 Task: In job application update turn off in-app notifications.
Action: Mouse moved to (826, 75)
Screenshot: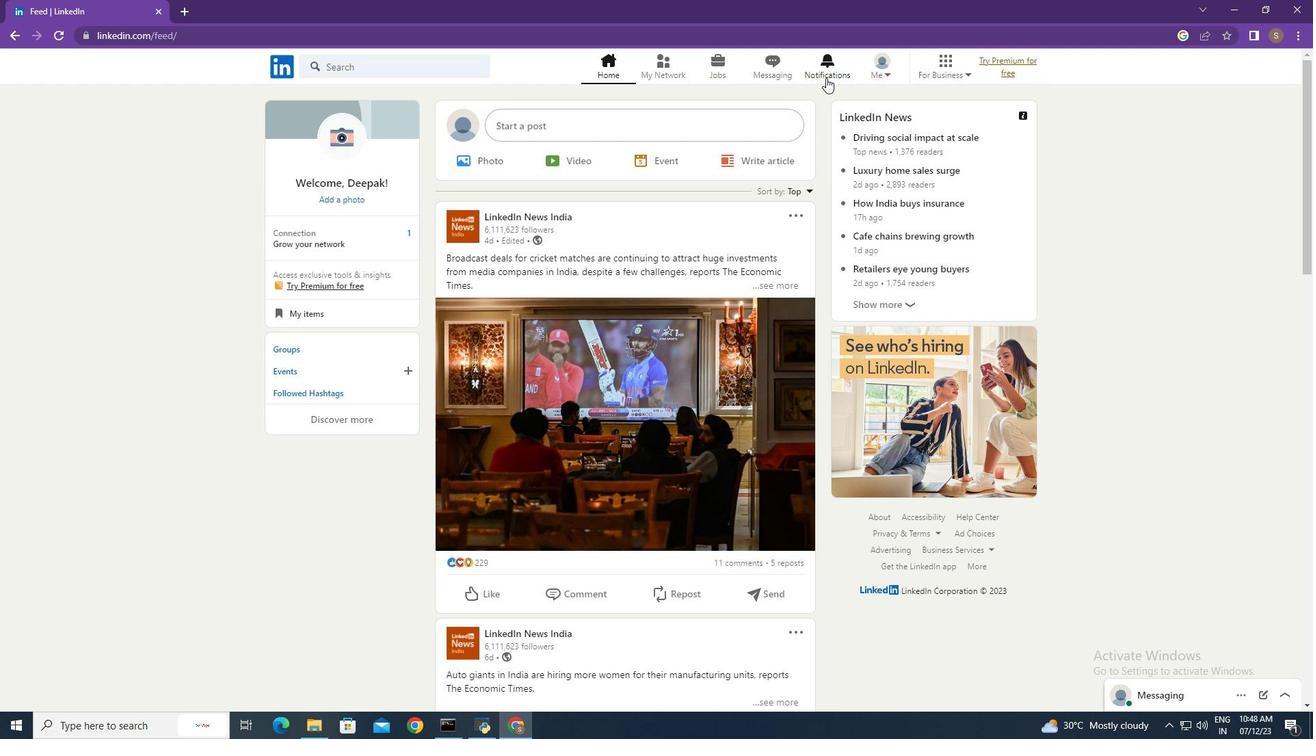 
Action: Mouse pressed left at (826, 75)
Screenshot: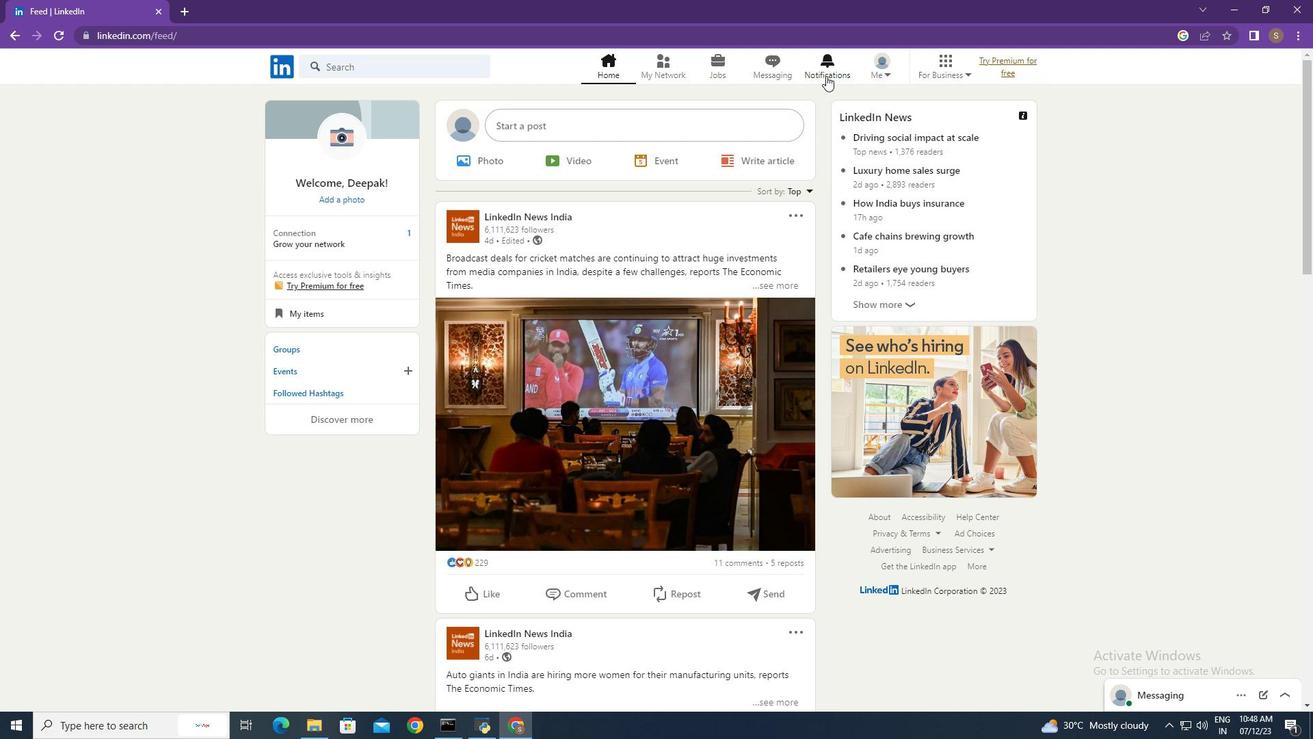 
Action: Mouse moved to (305, 160)
Screenshot: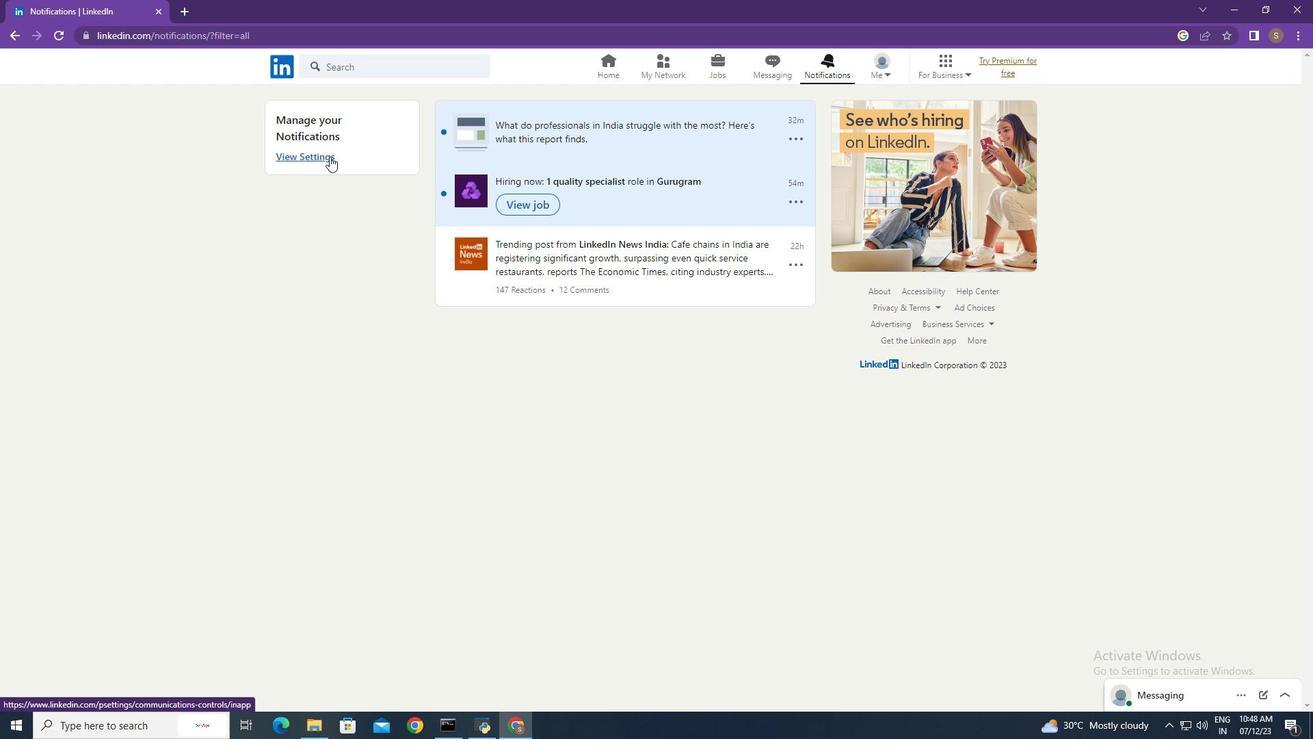 
Action: Mouse pressed left at (305, 160)
Screenshot: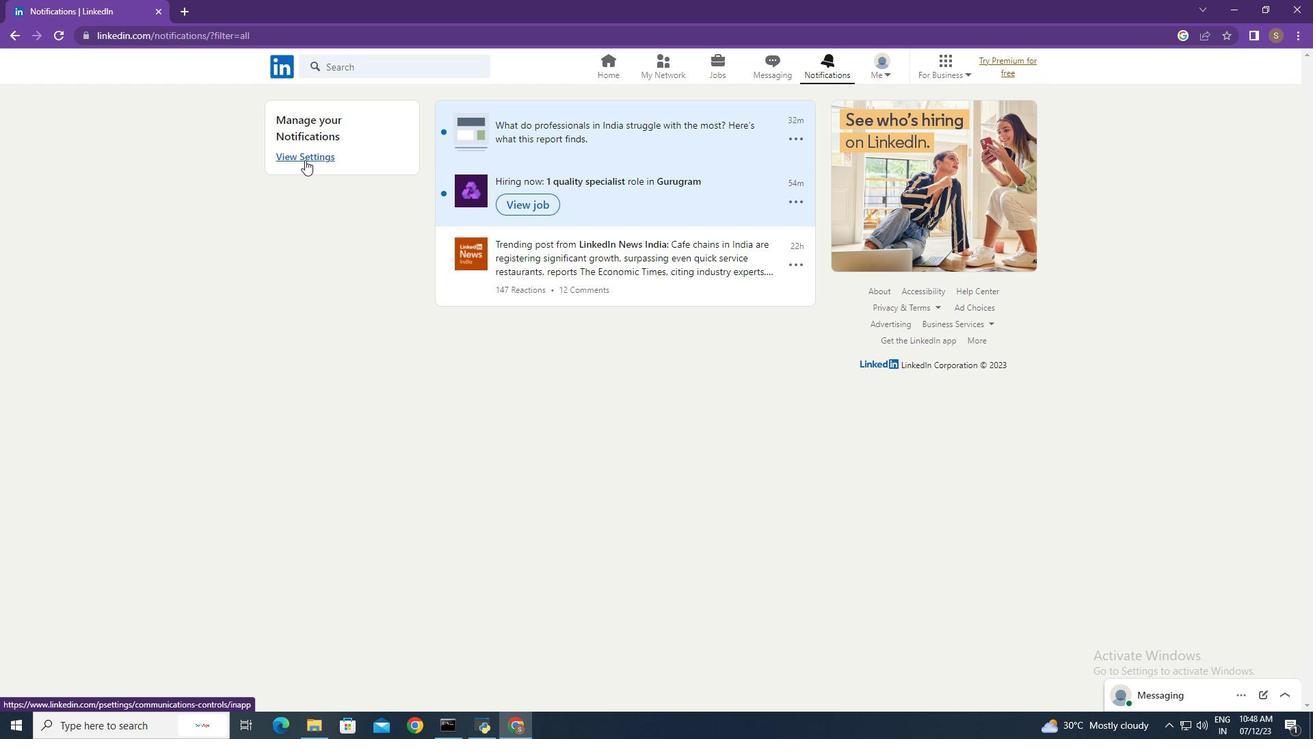 
Action: Mouse moved to (960, 216)
Screenshot: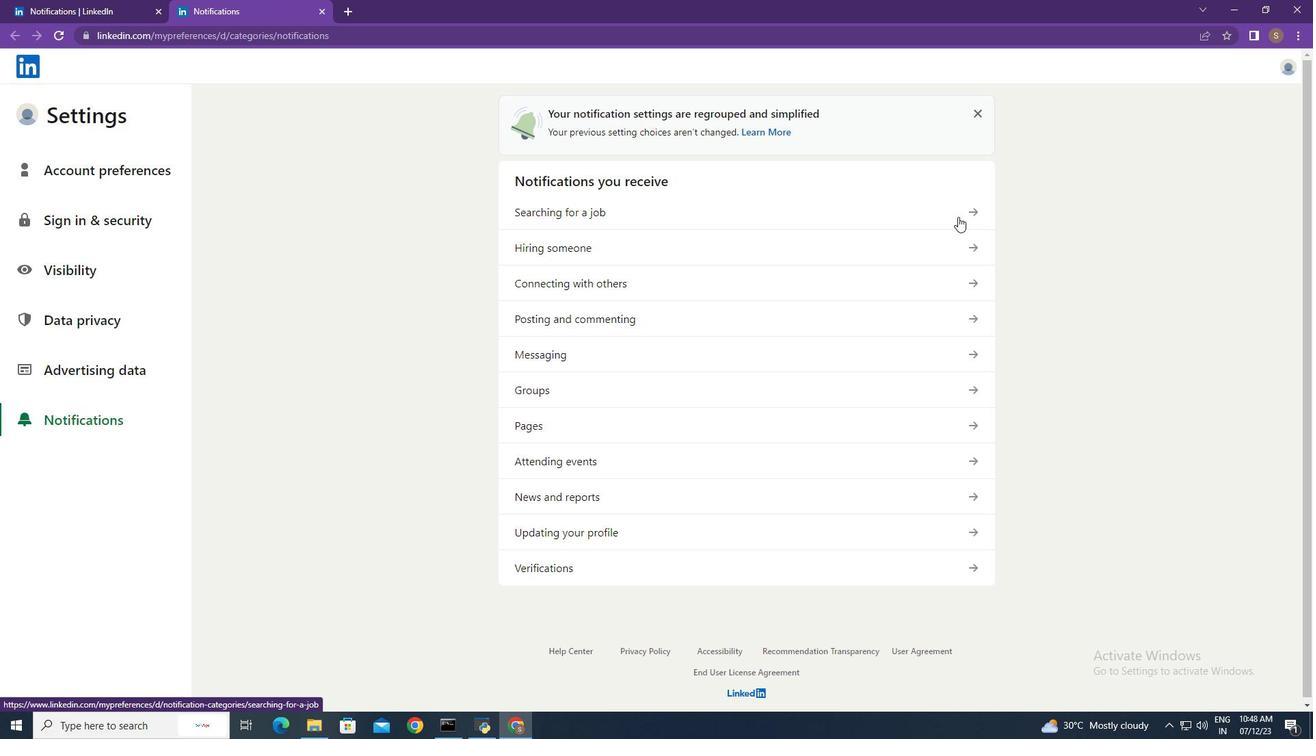 
Action: Mouse pressed left at (960, 216)
Screenshot: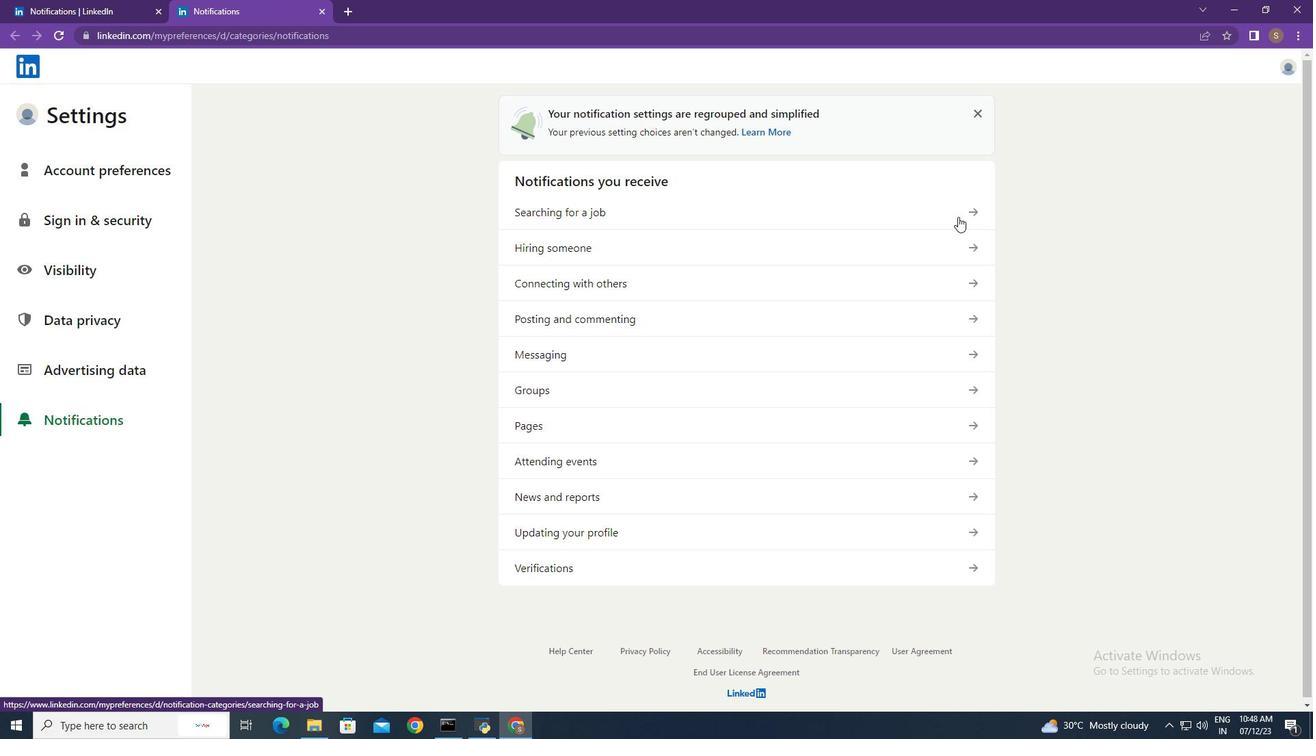 
Action: Mouse moved to (969, 346)
Screenshot: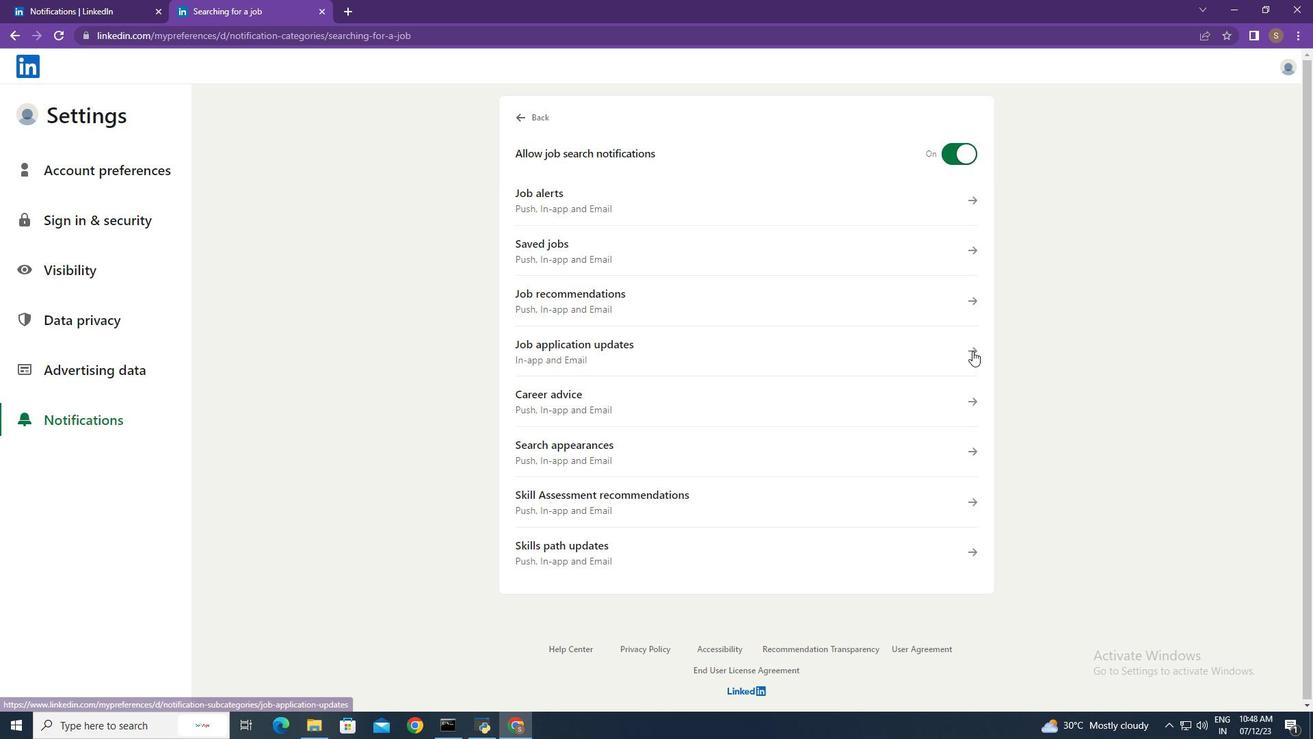 
Action: Mouse pressed left at (969, 346)
Screenshot: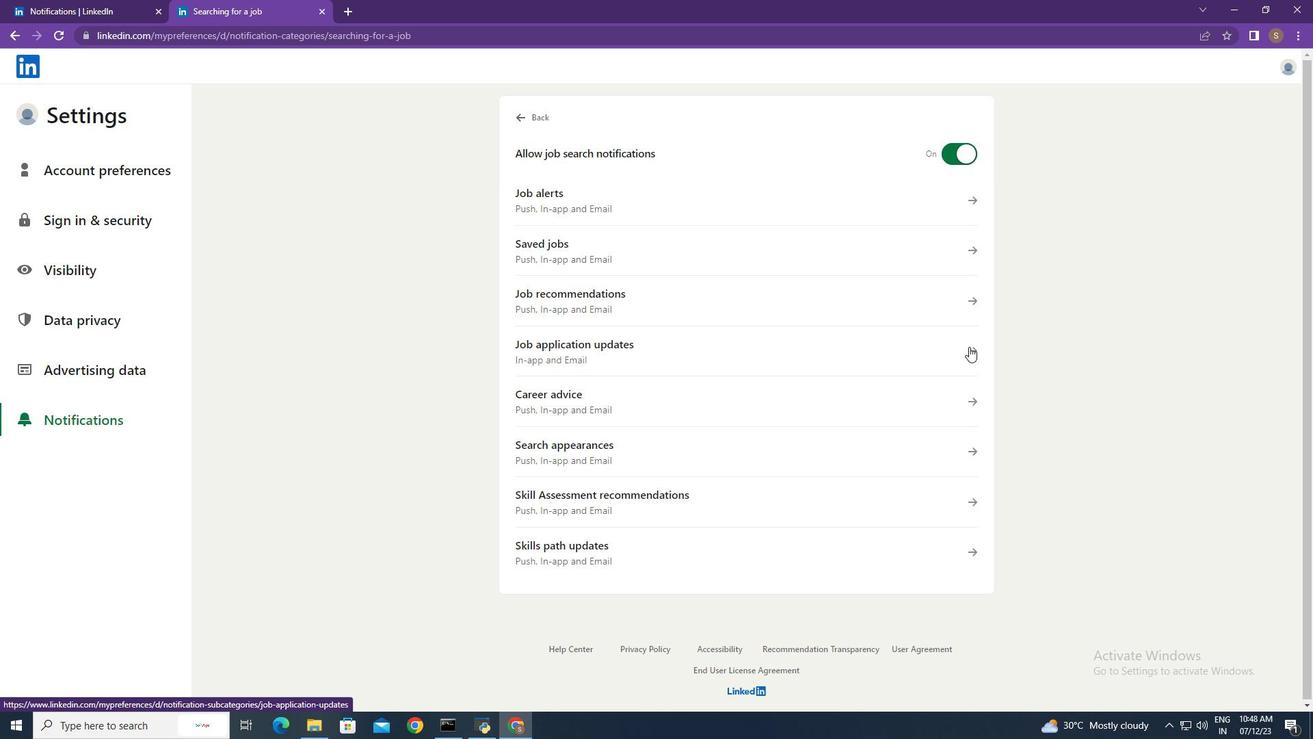 
Action: Mouse moved to (961, 237)
Screenshot: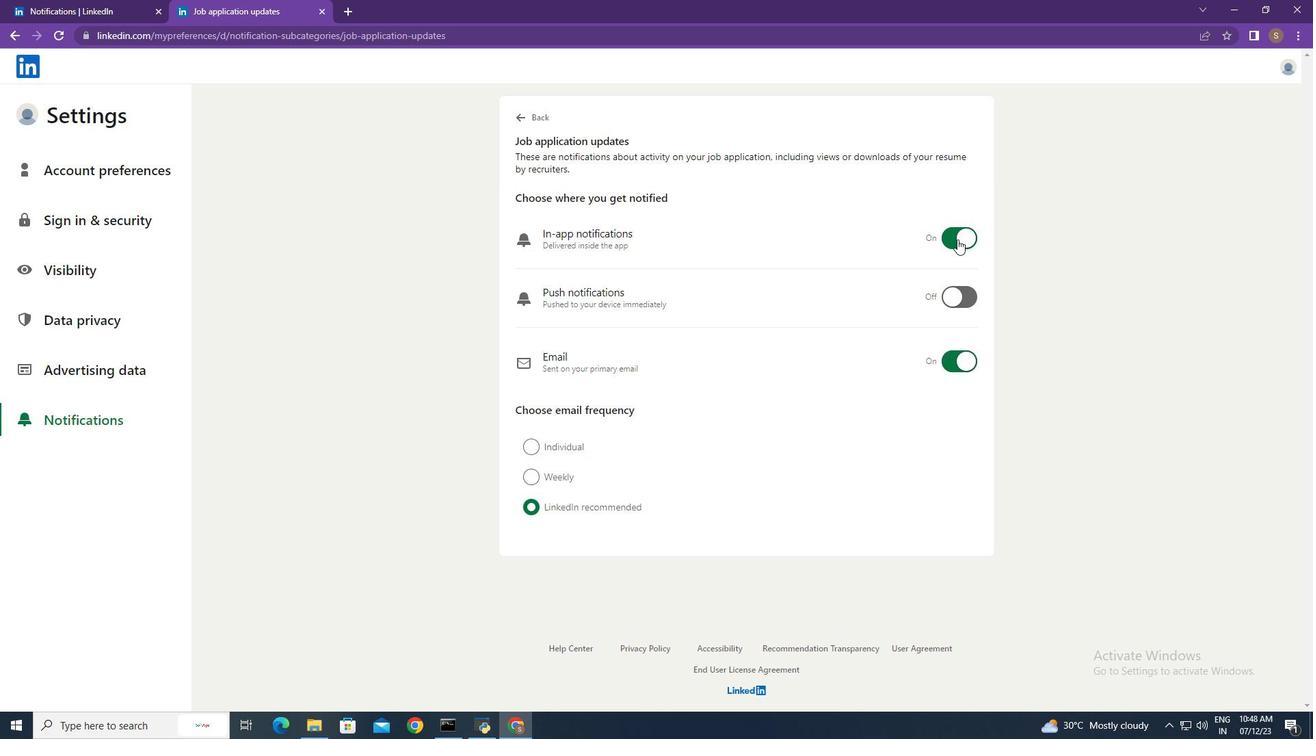 
Action: Mouse pressed left at (961, 237)
Screenshot: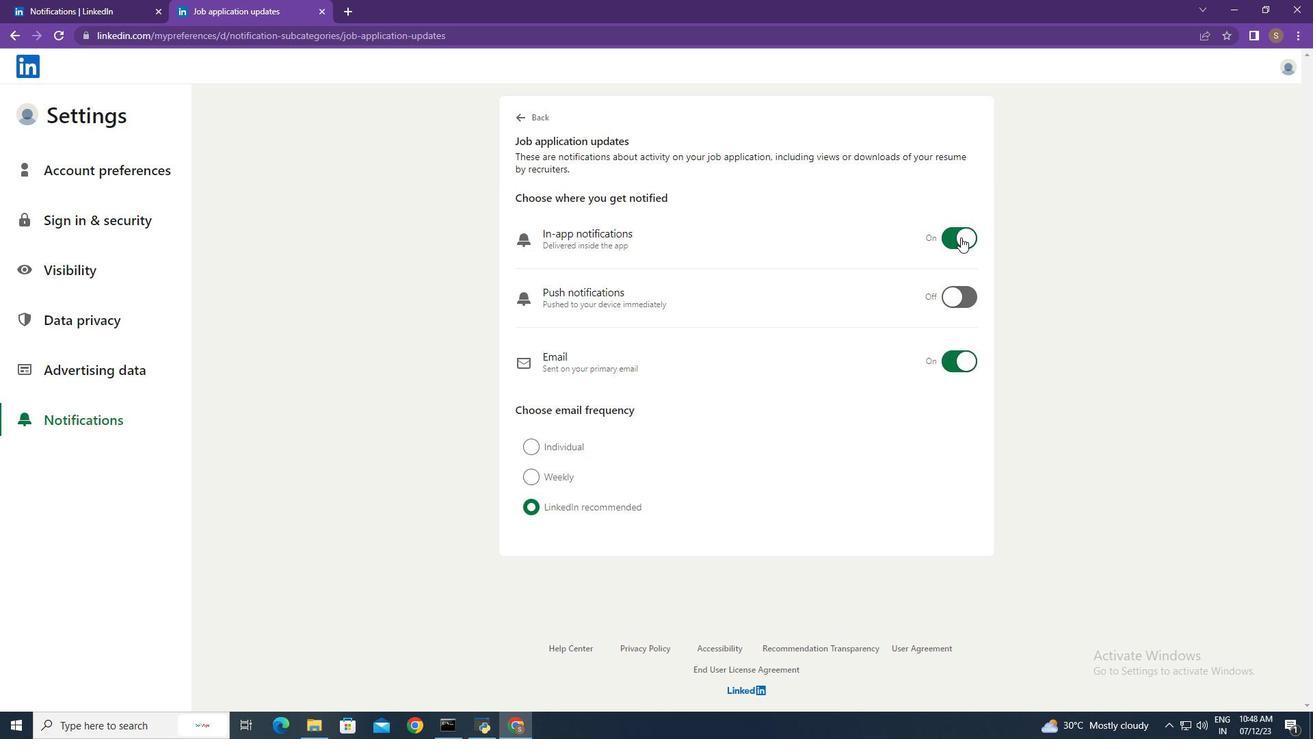 
Action: Mouse moved to (1150, 290)
Screenshot: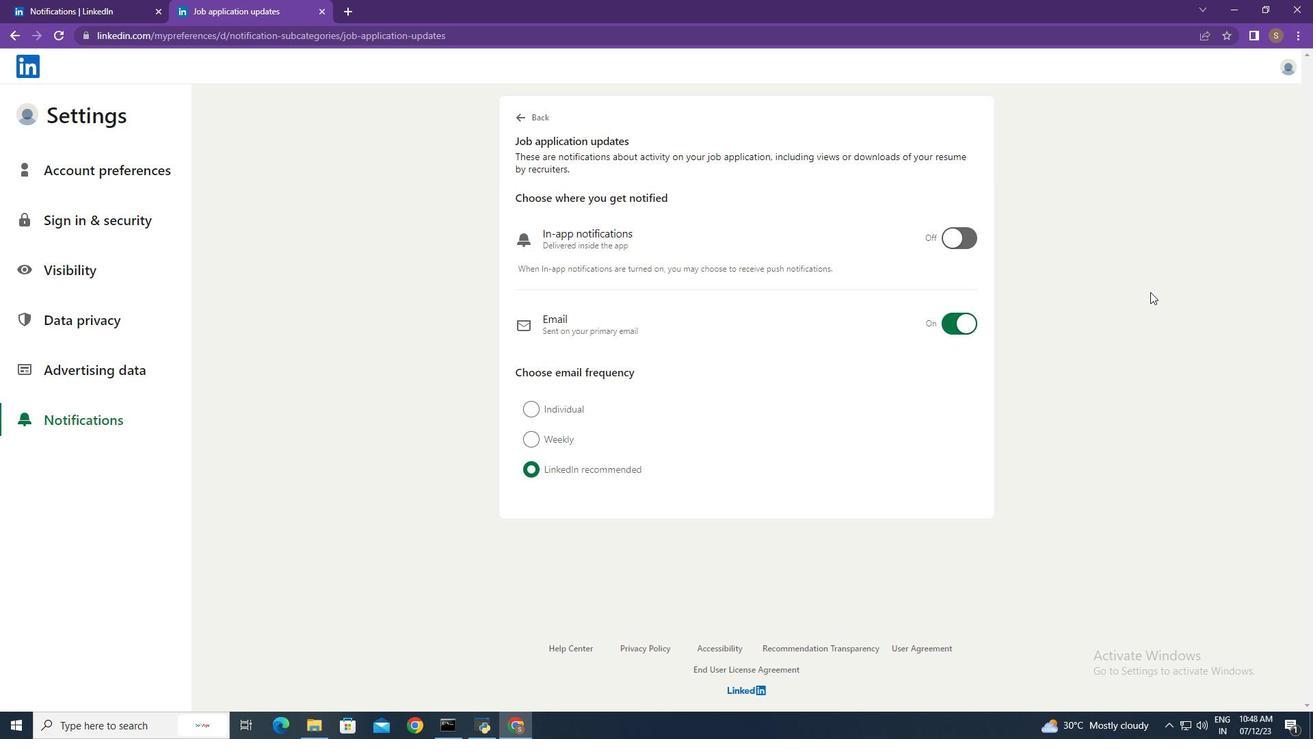 
